 Task: Set the "Low latency " for "Unified adaptive streaming for DASH/HLS" to "Disable".
Action: Mouse moved to (106, 14)
Screenshot: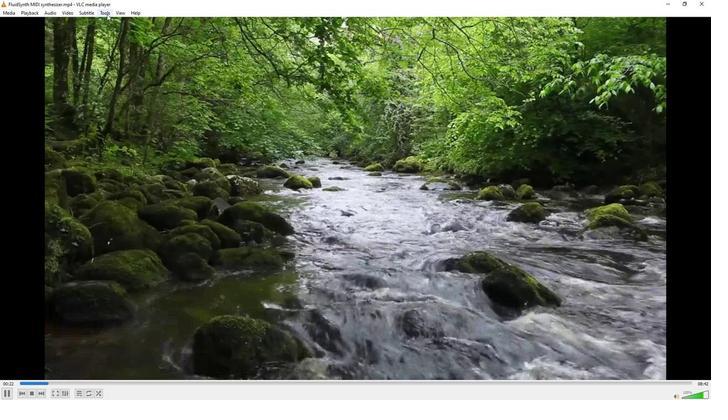 
Action: Mouse pressed left at (106, 14)
Screenshot: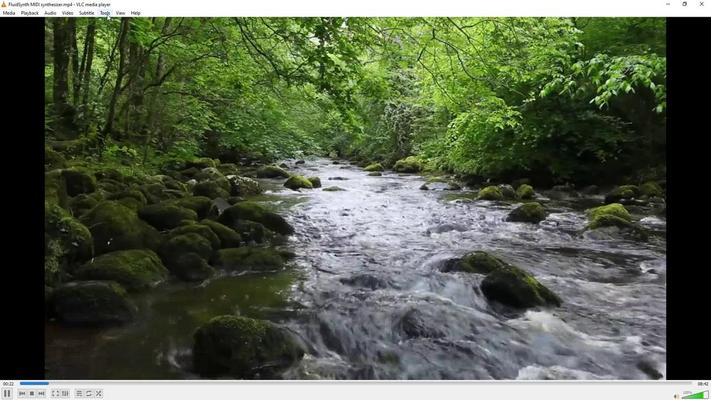 
Action: Mouse moved to (121, 98)
Screenshot: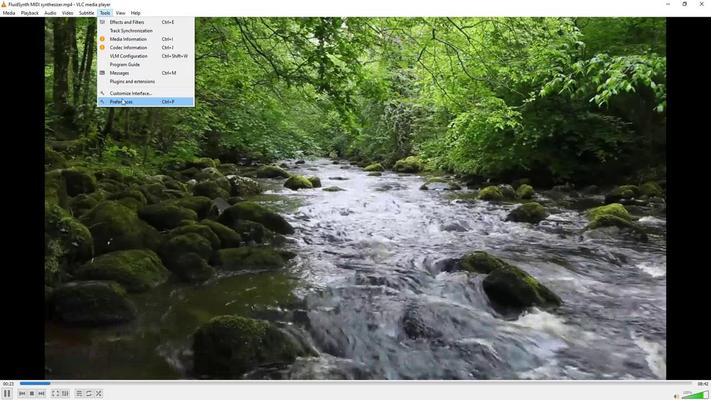
Action: Mouse pressed left at (121, 98)
Screenshot: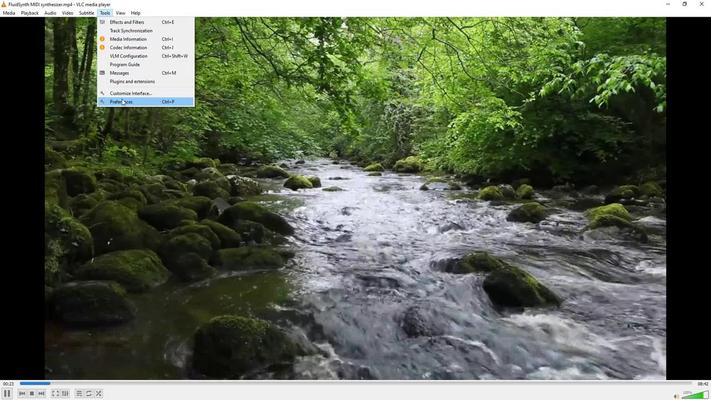 
Action: Mouse moved to (198, 308)
Screenshot: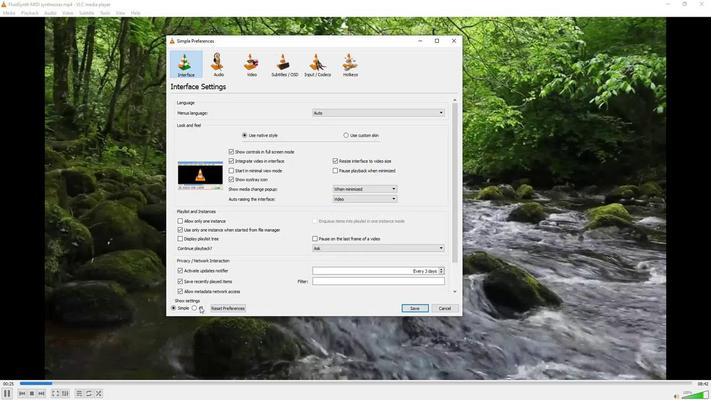 
Action: Mouse pressed left at (198, 308)
Screenshot: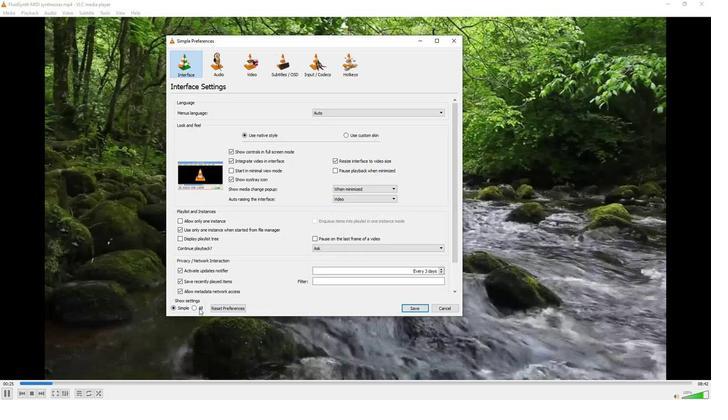 
Action: Mouse moved to (181, 201)
Screenshot: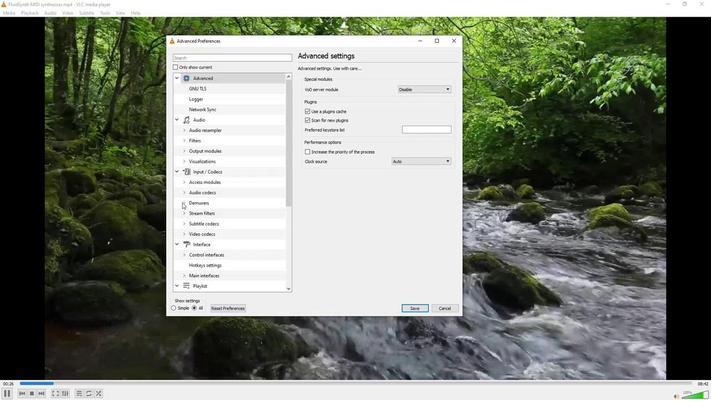 
Action: Mouse pressed left at (181, 201)
Screenshot: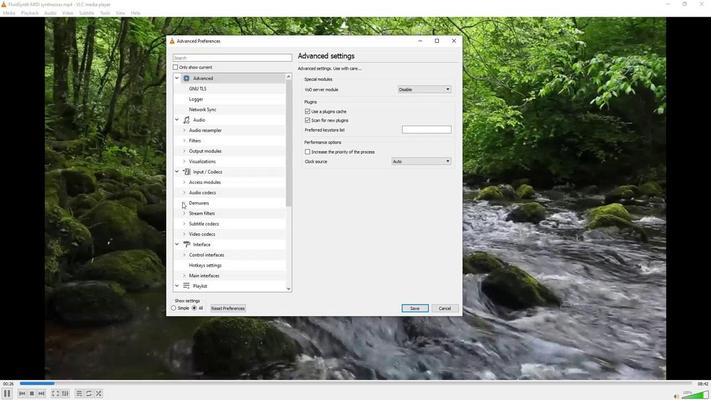 
Action: Mouse moved to (197, 215)
Screenshot: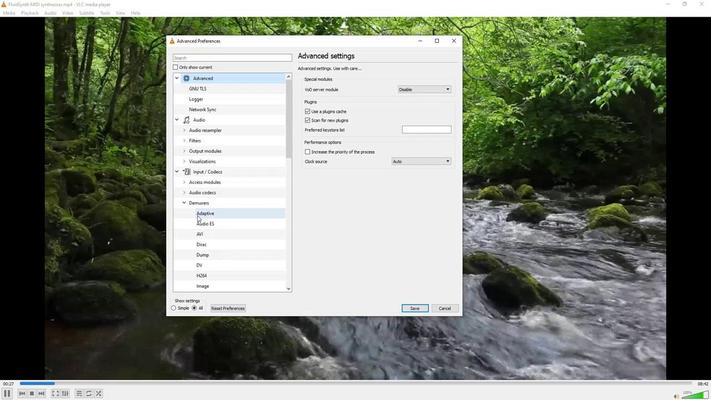 
Action: Mouse pressed left at (197, 215)
Screenshot: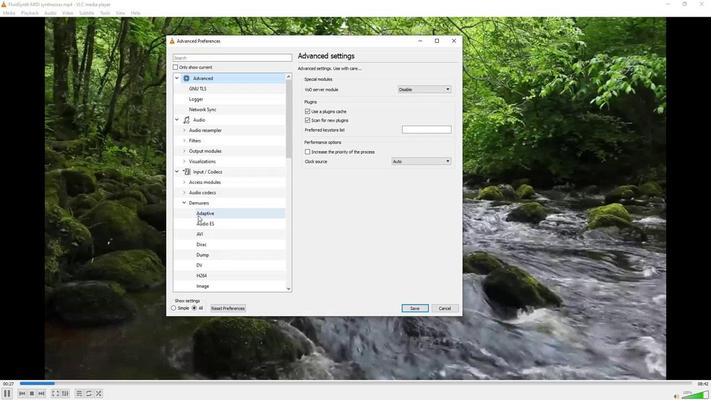 
Action: Mouse moved to (429, 149)
Screenshot: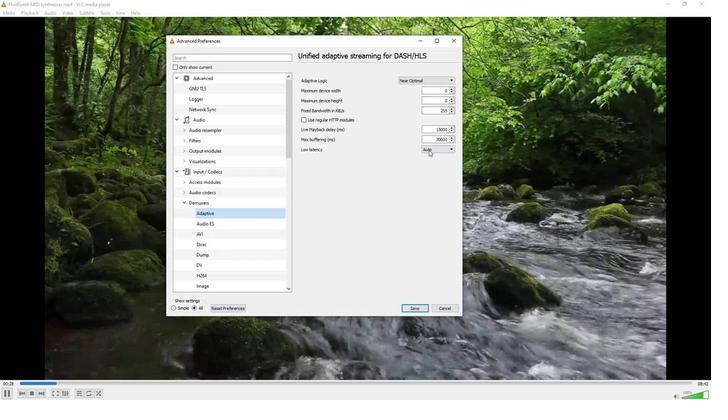 
Action: Mouse pressed left at (429, 149)
Screenshot: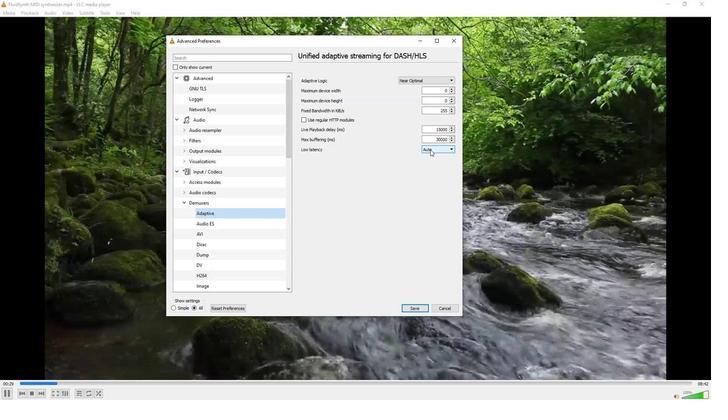 
Action: Mouse moved to (429, 164)
Screenshot: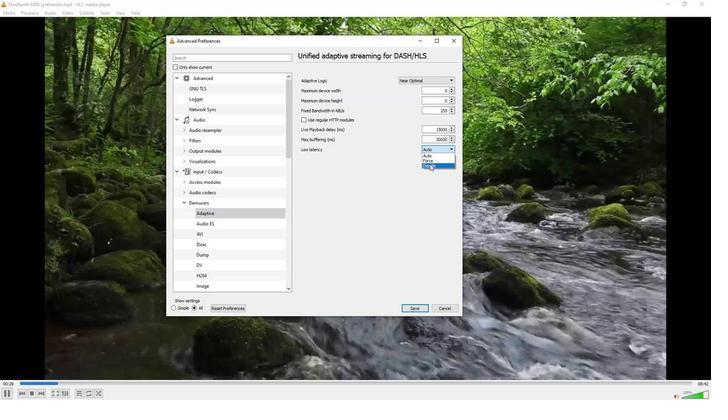 
Action: Mouse pressed left at (429, 164)
Screenshot: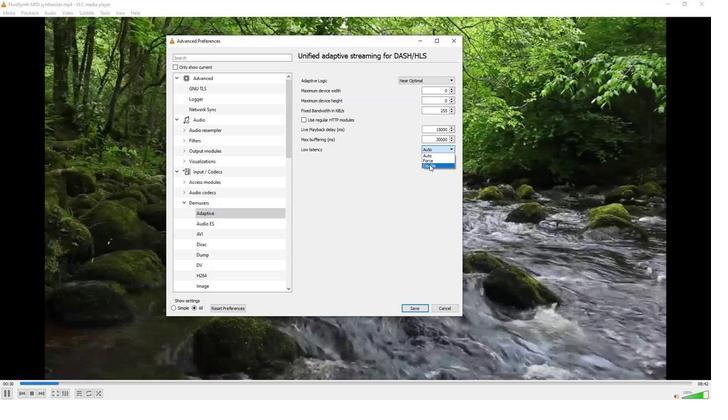 
